 Task: Create a due date automation trigger when advanced on, on the monday before a card is due add basic assigned only to me at 11:00 AM.
Action: Mouse moved to (1231, 82)
Screenshot: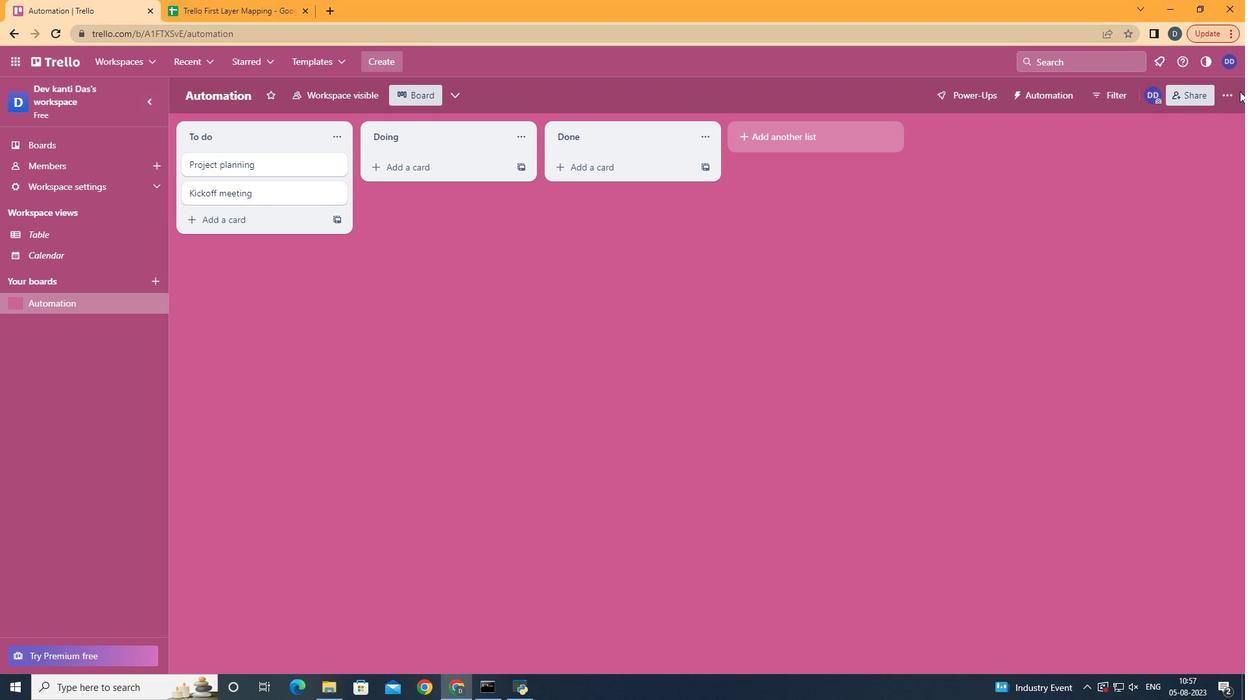 
Action: Mouse pressed left at (1231, 82)
Screenshot: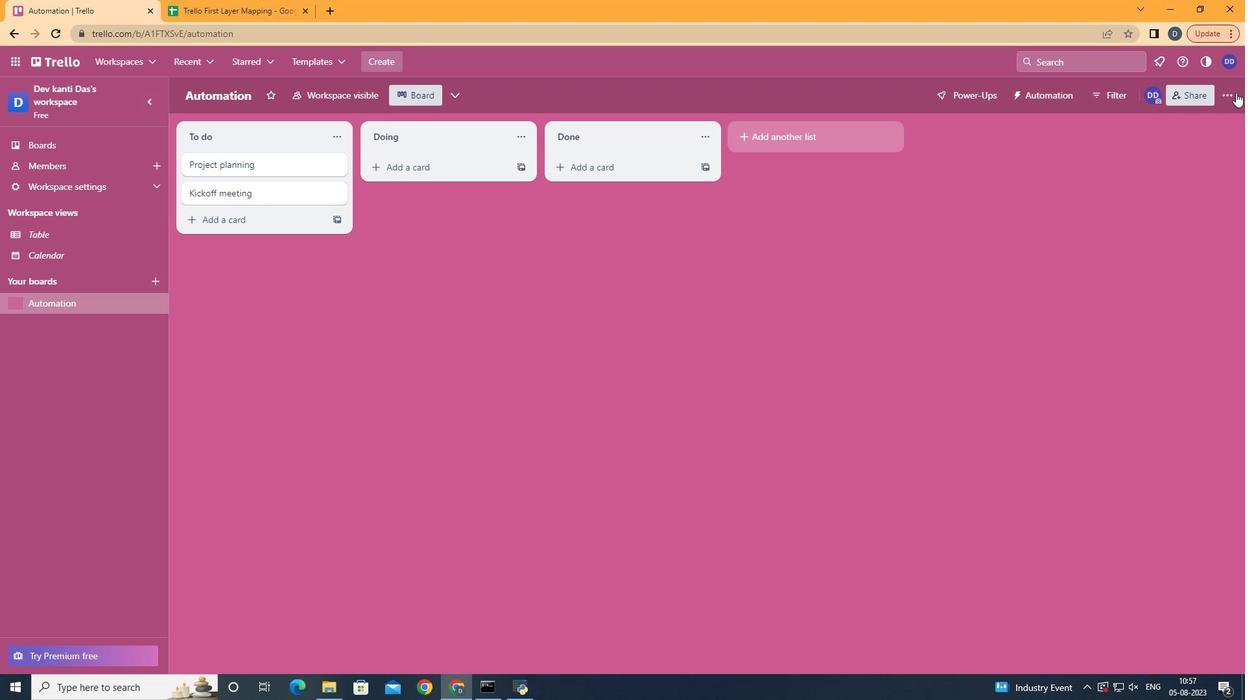 
Action: Mouse moved to (1227, 83)
Screenshot: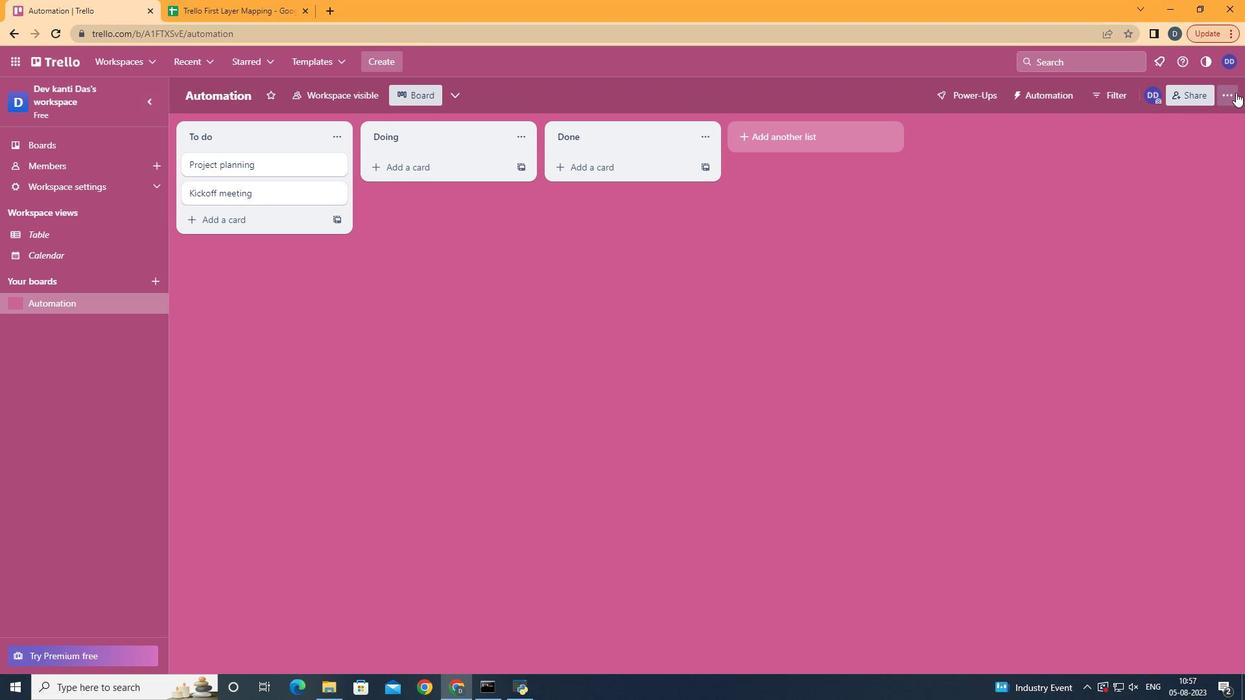 
Action: Mouse pressed left at (1227, 83)
Screenshot: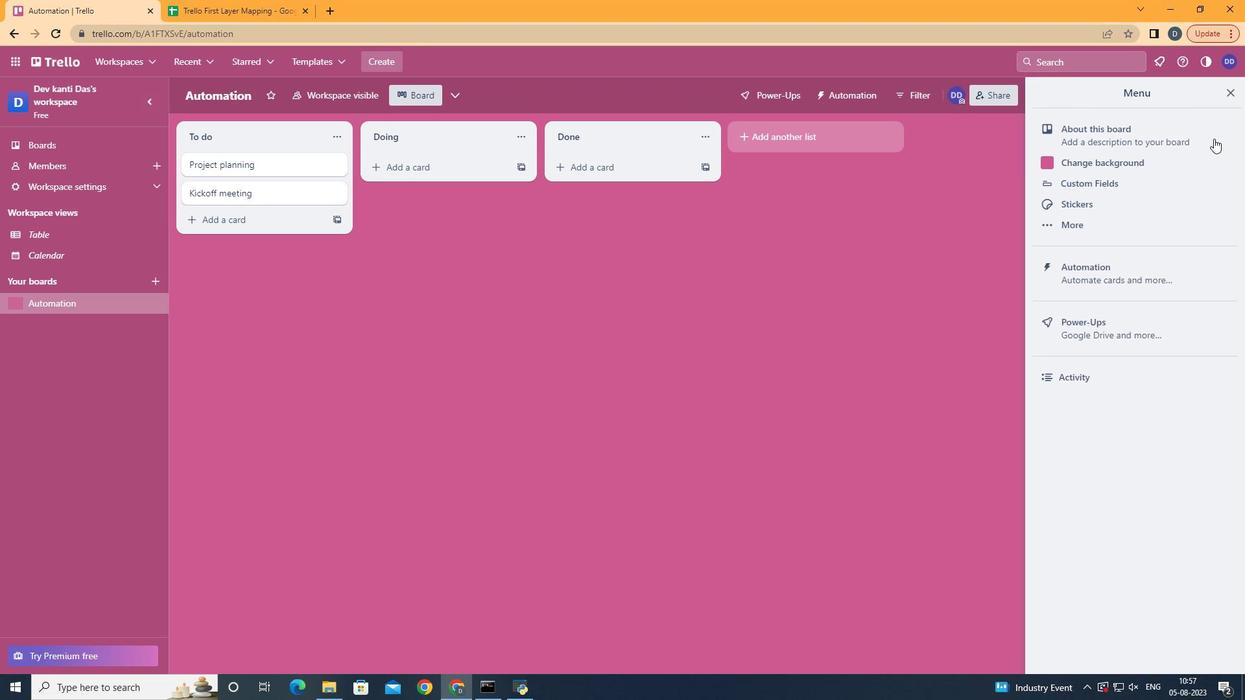
Action: Mouse moved to (1125, 258)
Screenshot: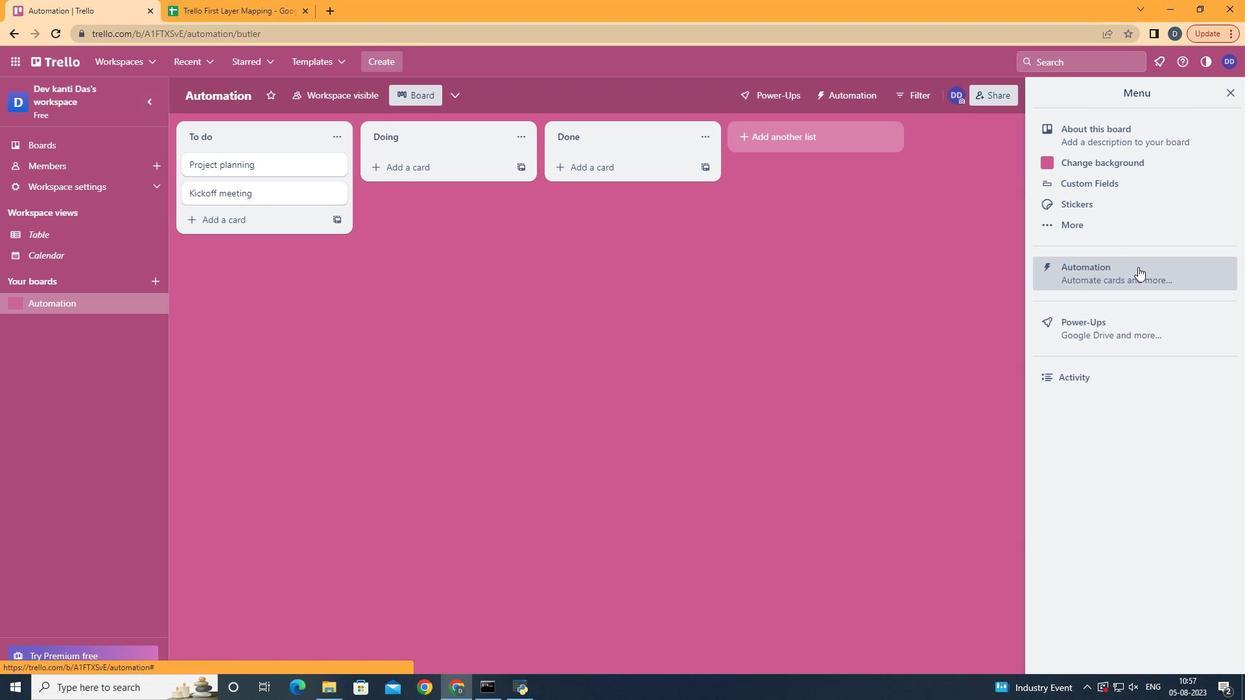 
Action: Mouse pressed left at (1125, 258)
Screenshot: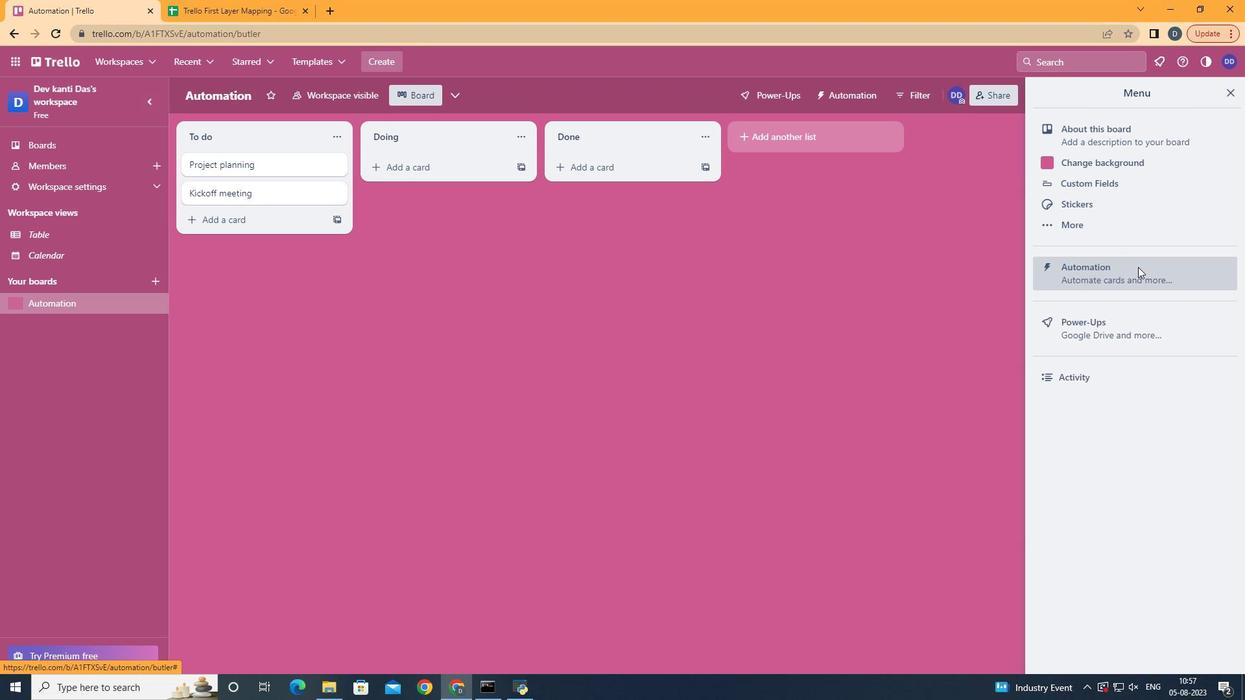 
Action: Mouse moved to (238, 254)
Screenshot: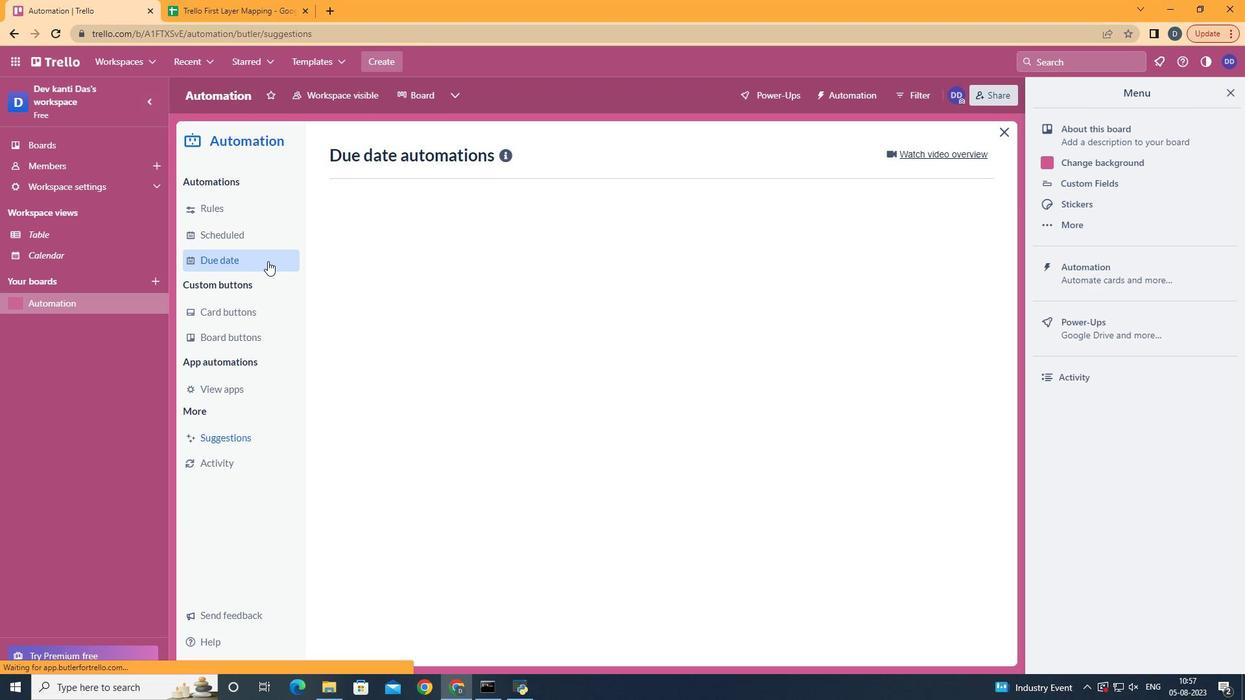 
Action: Mouse pressed left at (238, 254)
Screenshot: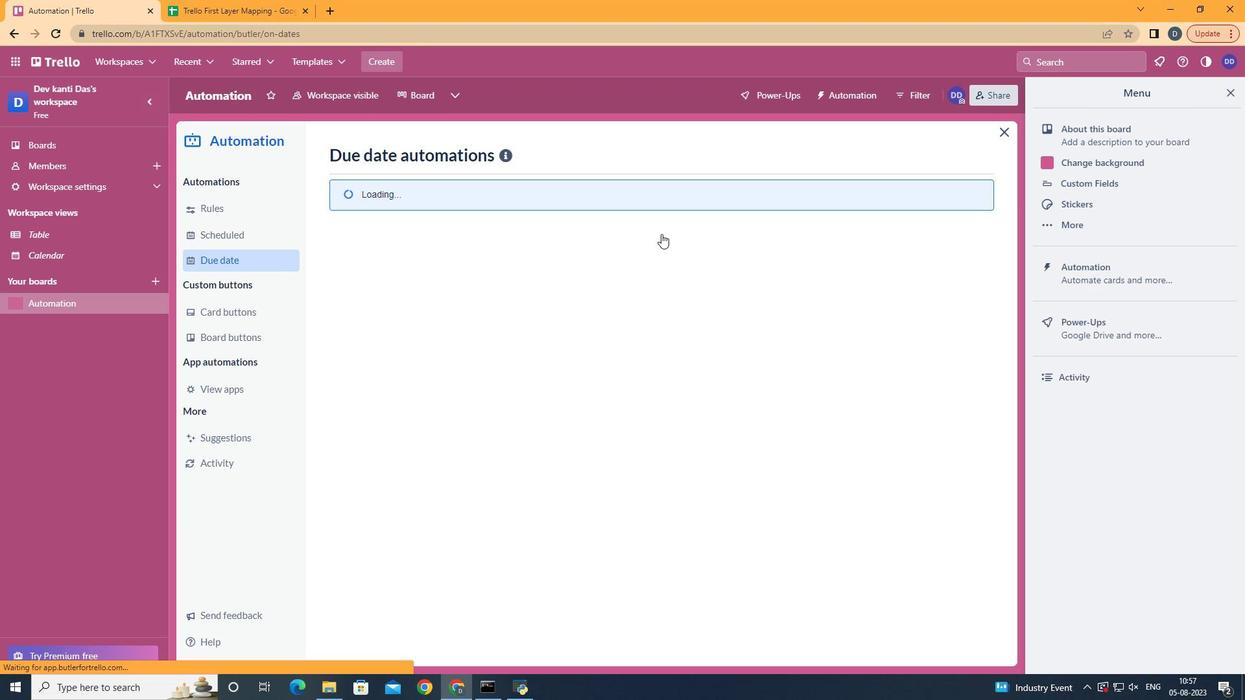 
Action: Mouse moved to (900, 140)
Screenshot: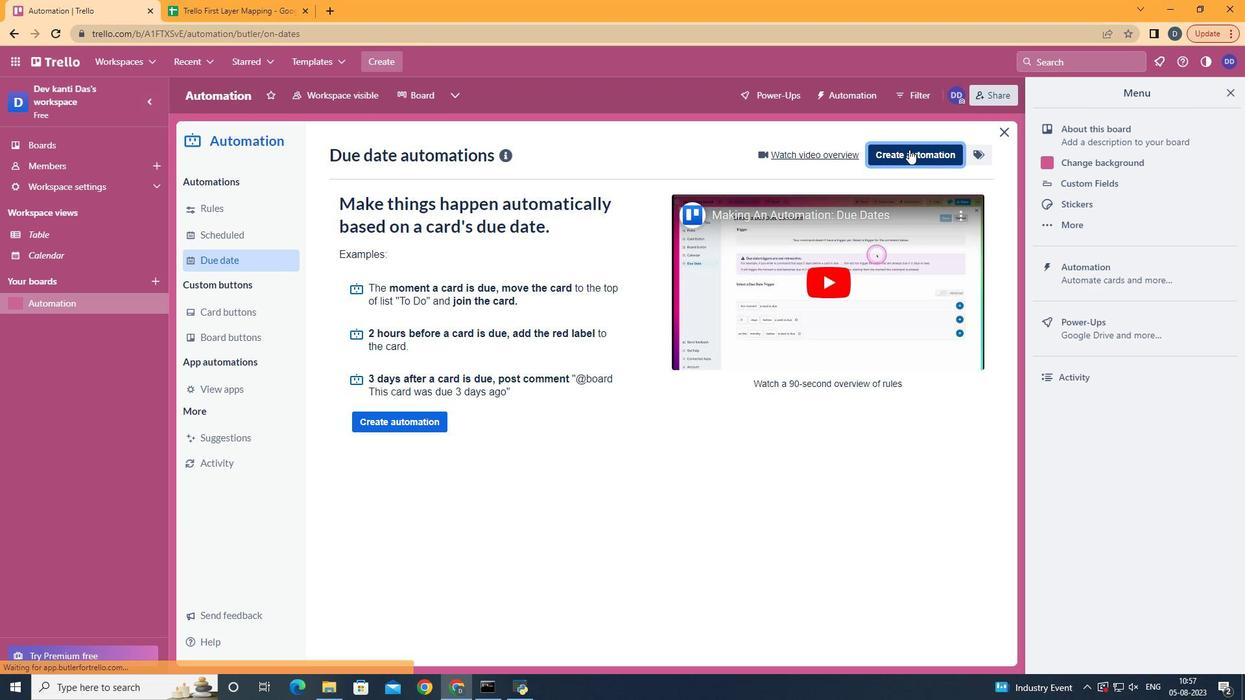 
Action: Mouse pressed left at (900, 140)
Screenshot: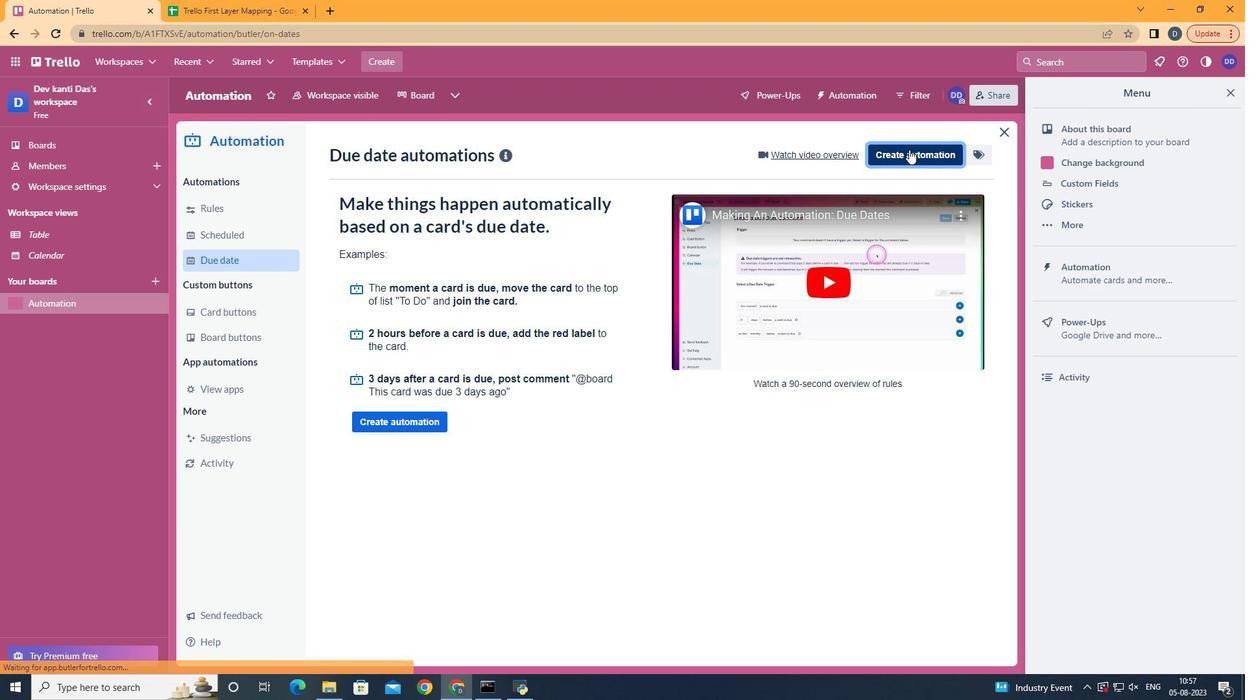 
Action: Mouse moved to (646, 264)
Screenshot: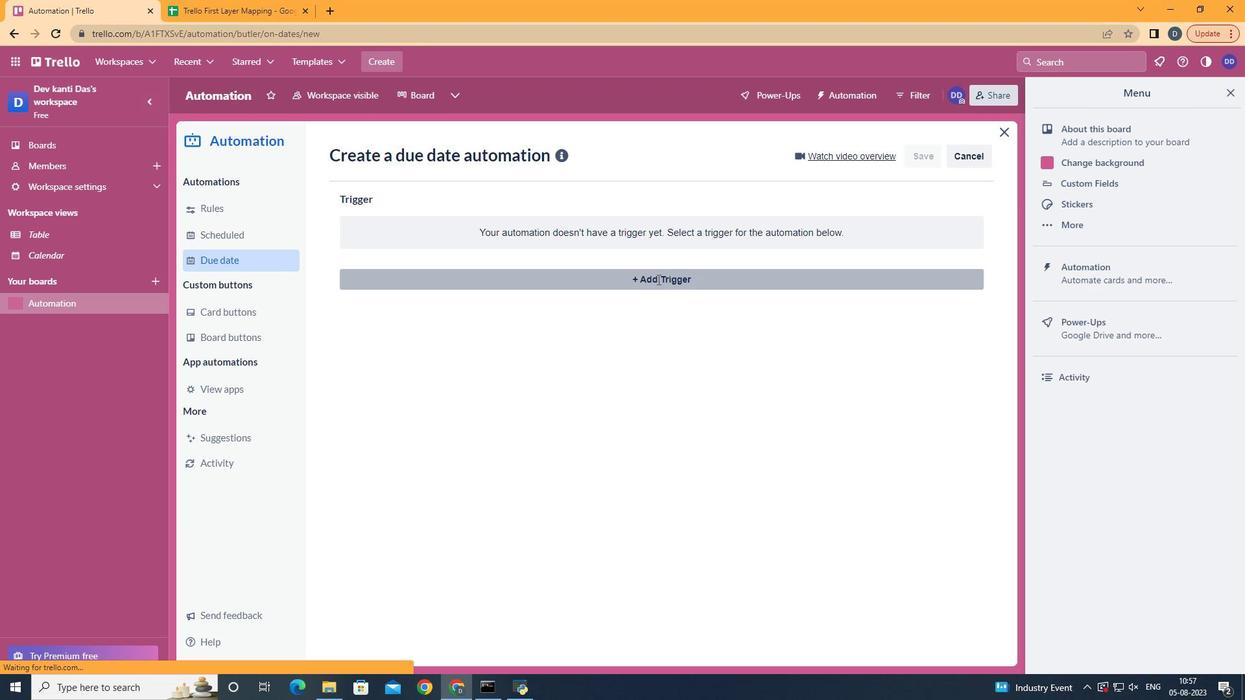 
Action: Mouse pressed left at (646, 264)
Screenshot: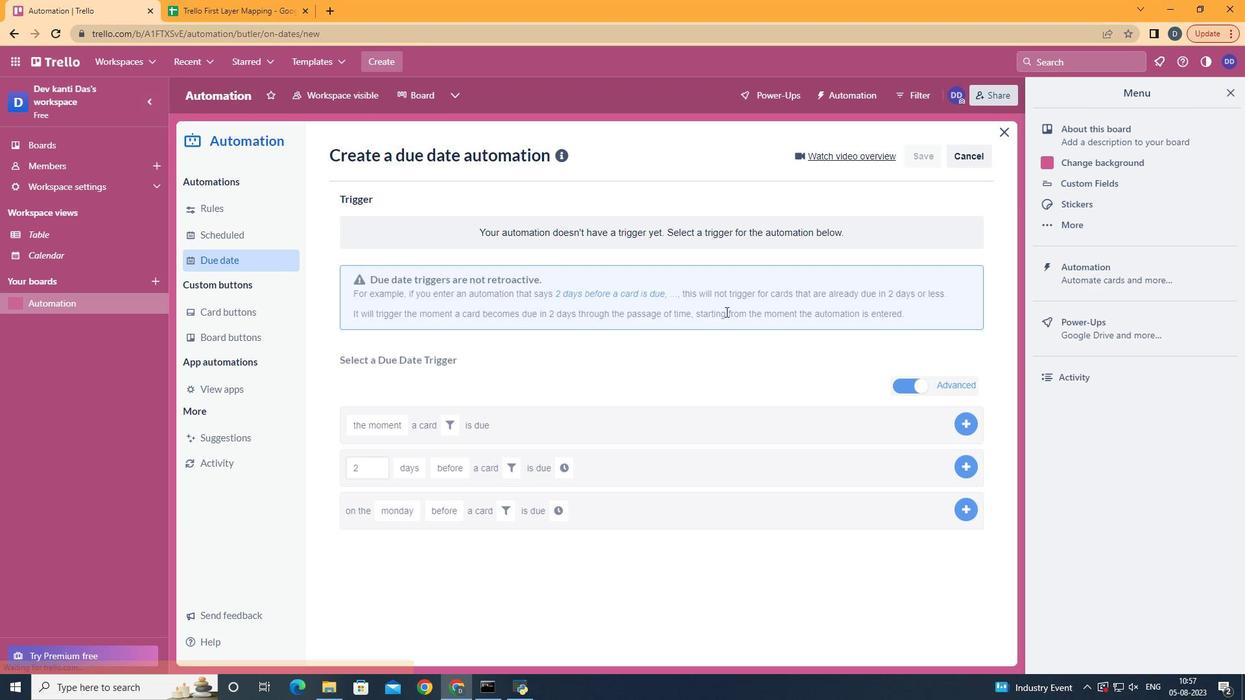 
Action: Mouse moved to (415, 328)
Screenshot: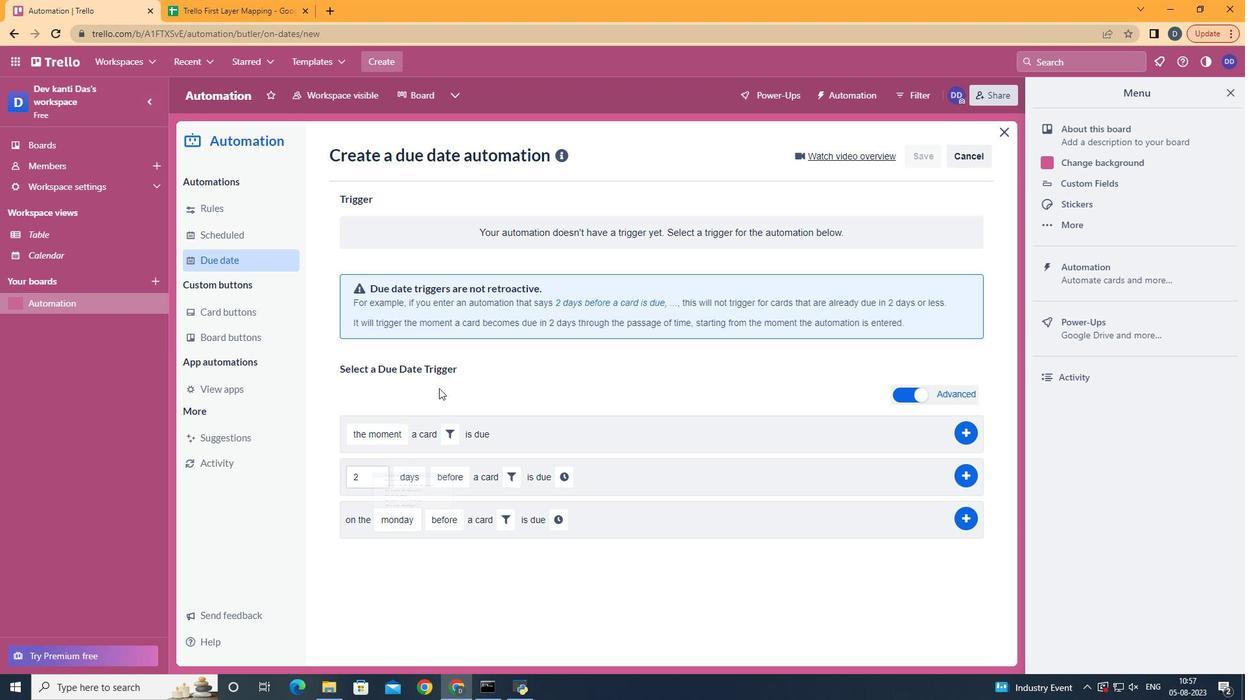 
Action: Mouse pressed left at (415, 328)
Screenshot: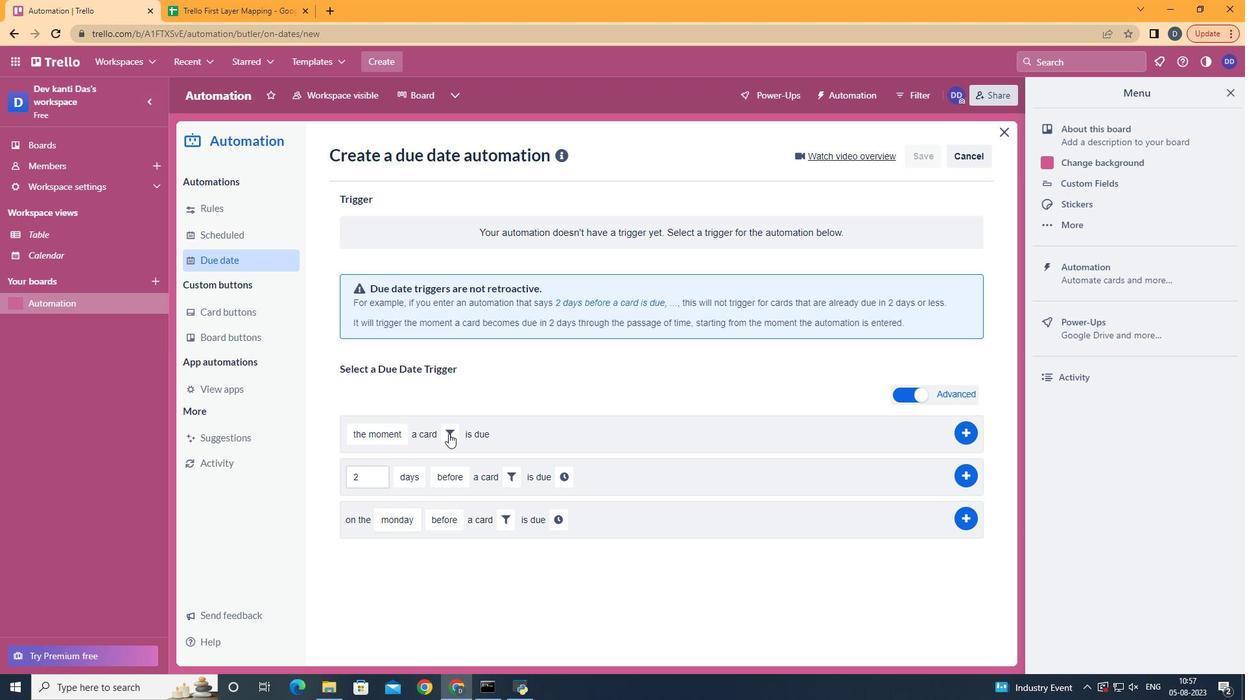 
Action: Mouse moved to (441, 537)
Screenshot: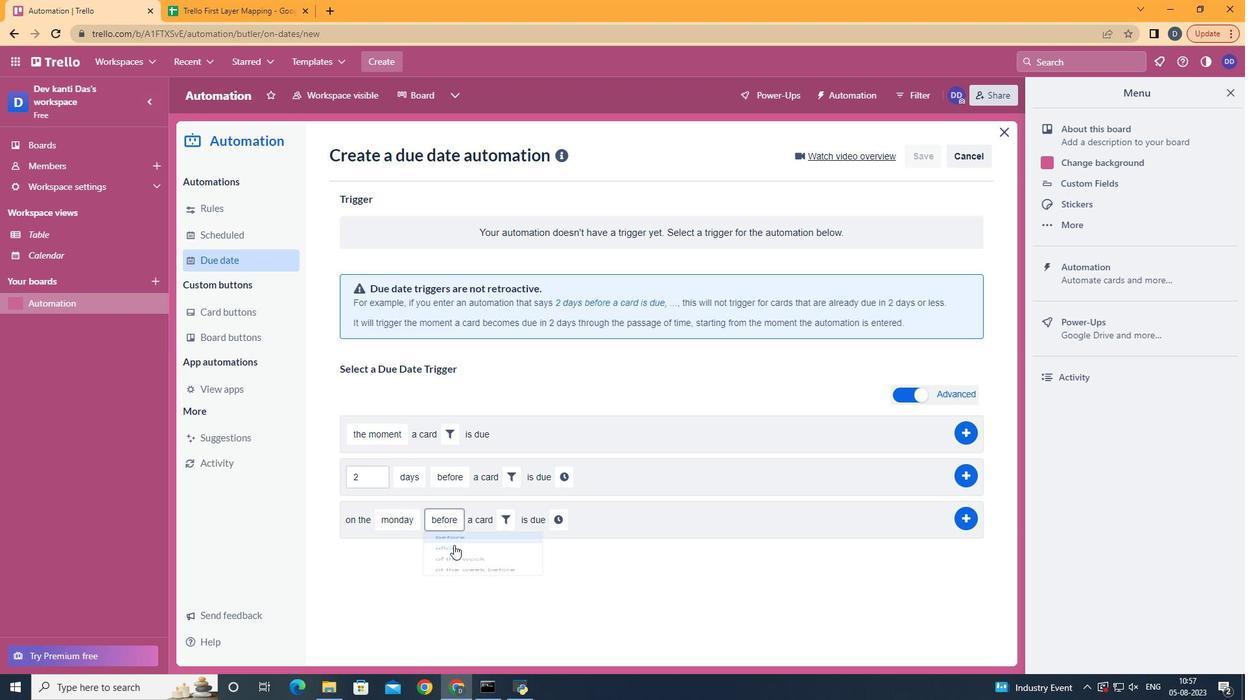 
Action: Mouse pressed left at (441, 537)
Screenshot: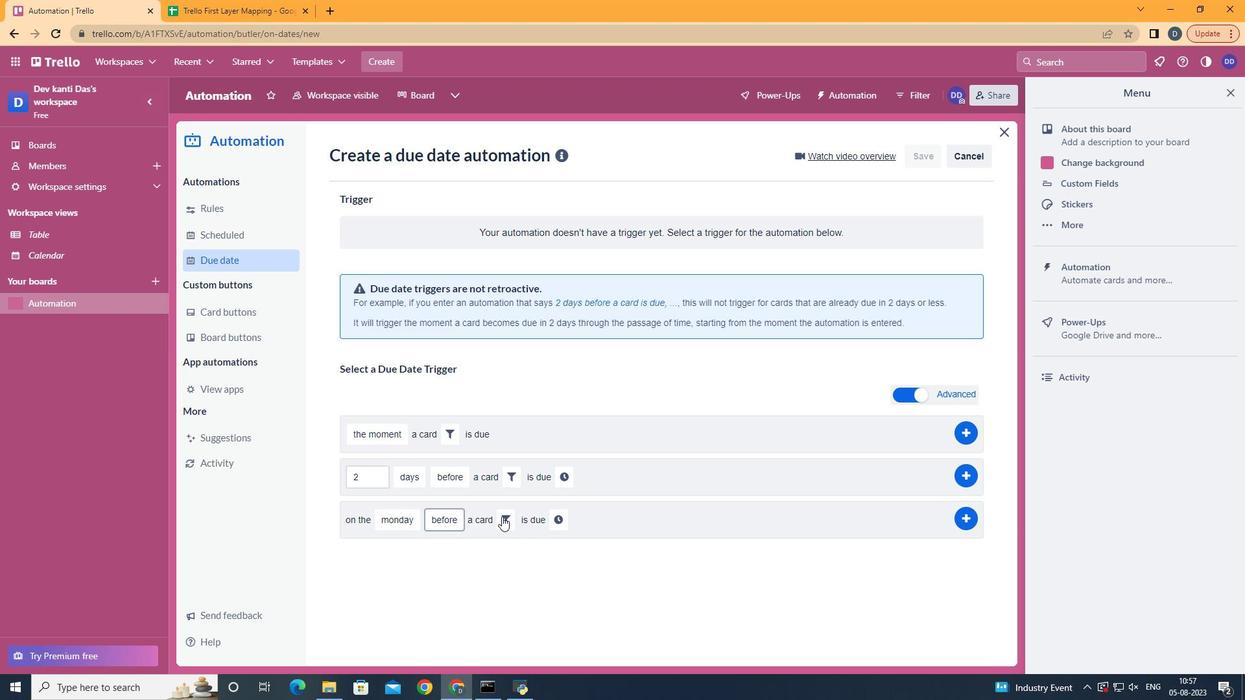 
Action: Mouse moved to (494, 507)
Screenshot: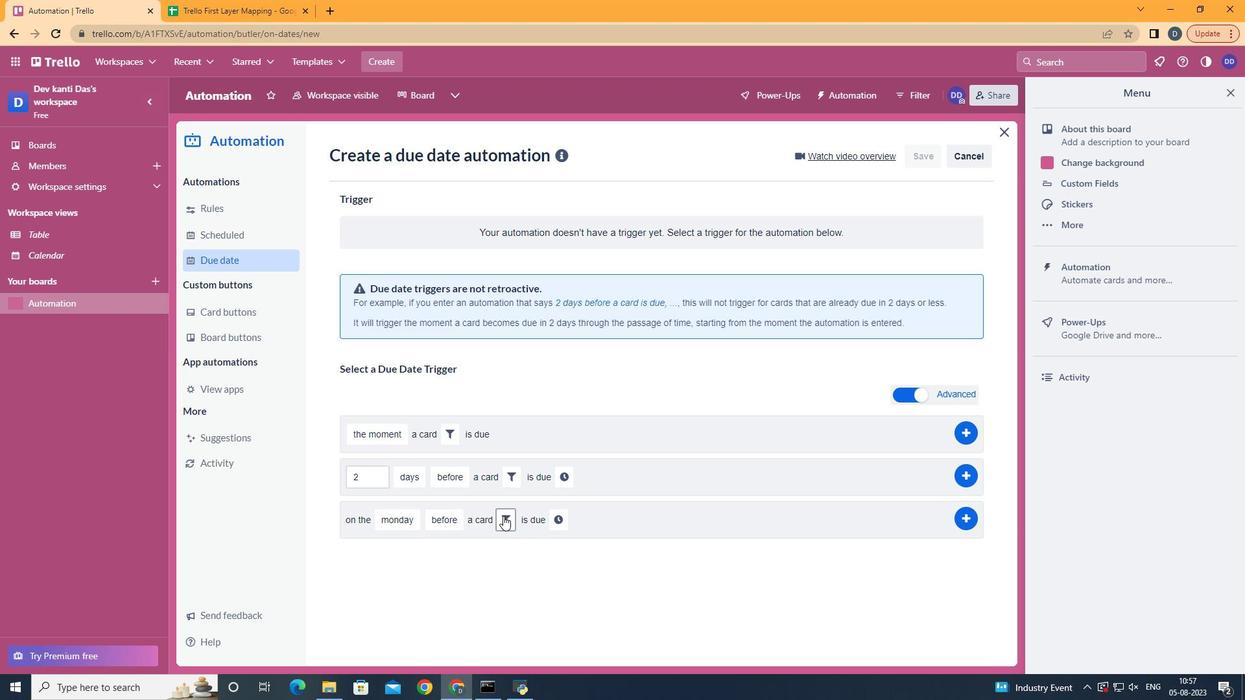 
Action: Mouse pressed left at (494, 507)
Screenshot: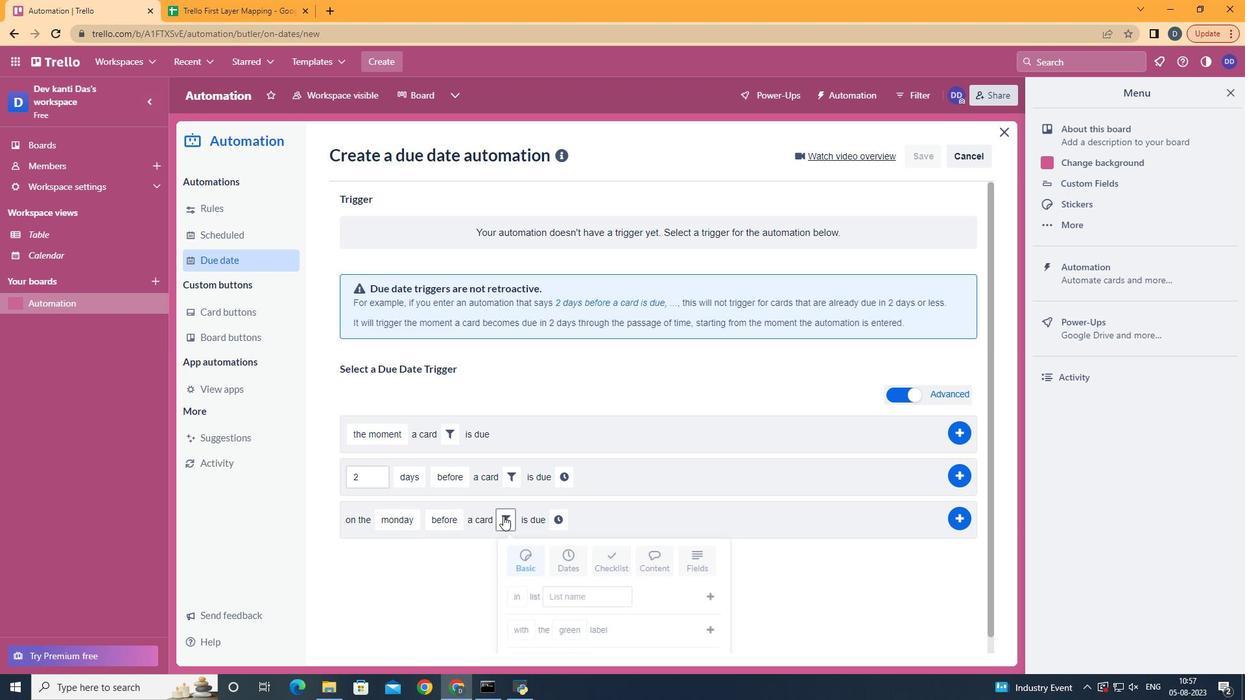 
Action: Mouse moved to (609, 623)
Screenshot: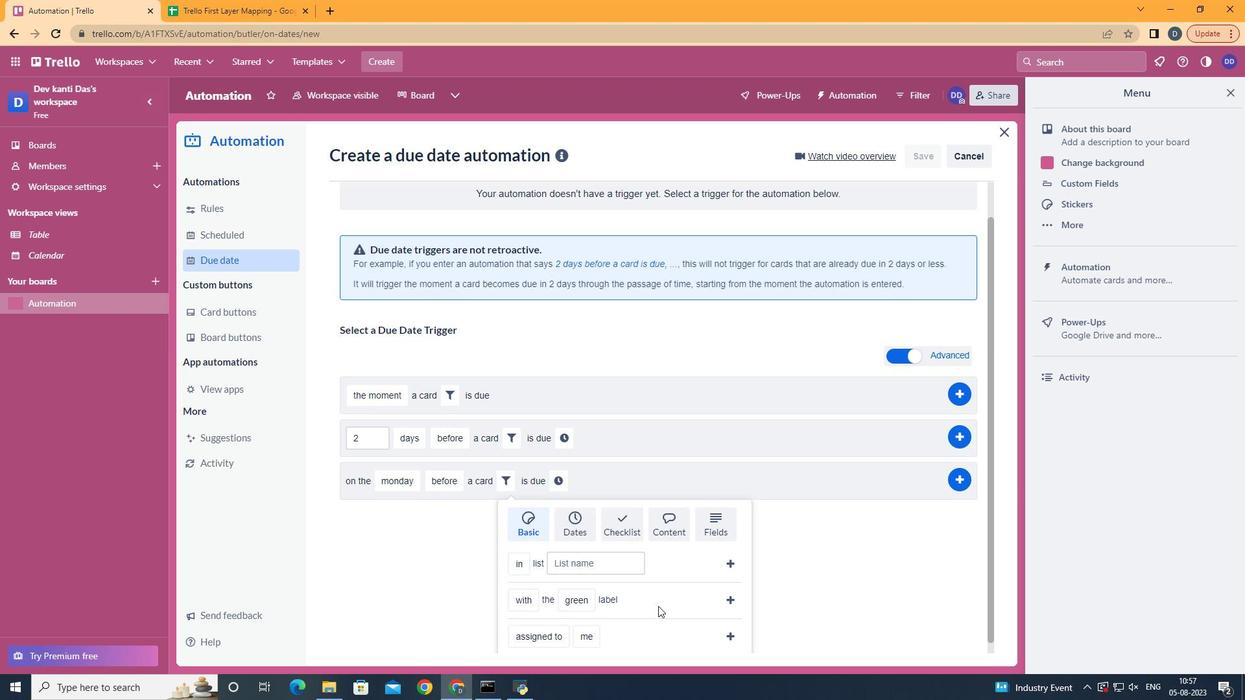 
Action: Mouse scrolled (609, 622) with delta (0, 0)
Screenshot: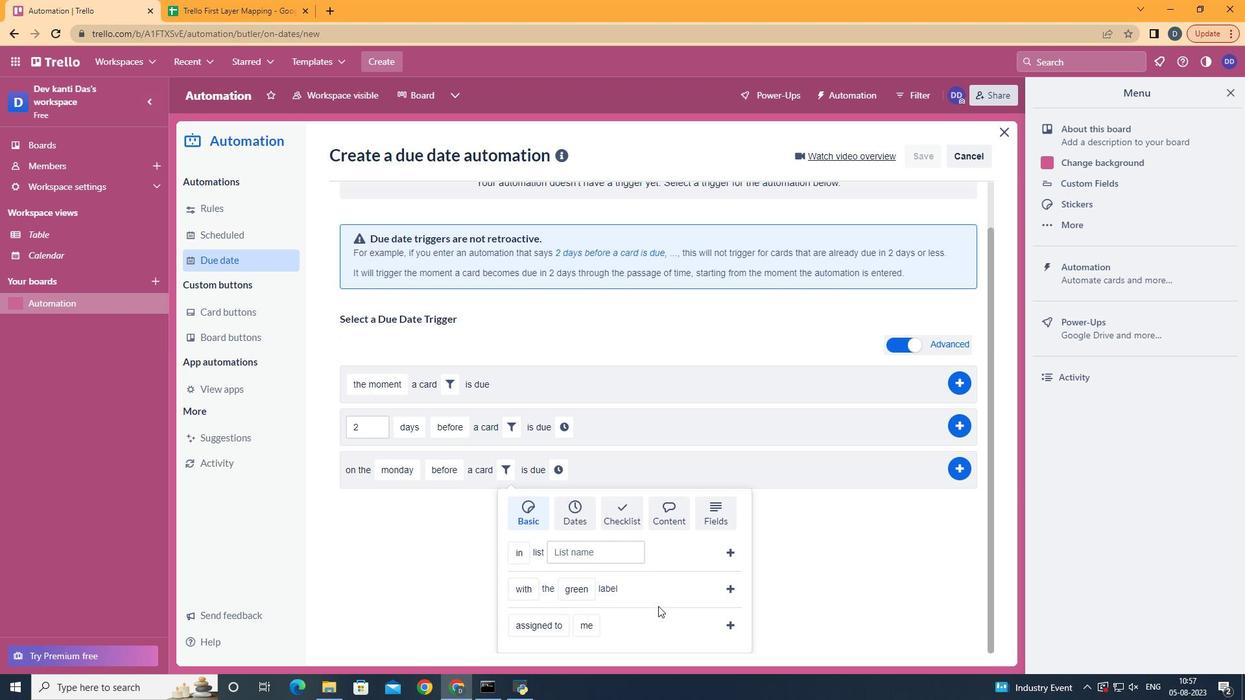 
Action: Mouse scrolled (609, 622) with delta (0, 0)
Screenshot: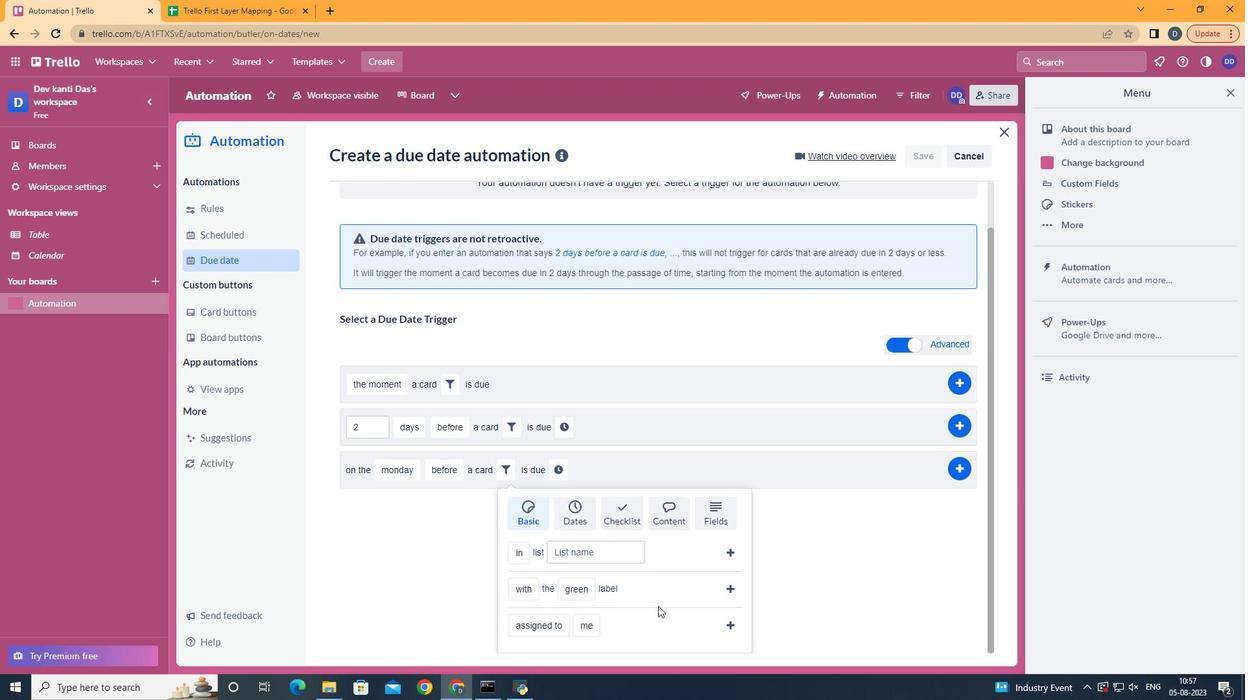 
Action: Mouse scrolled (609, 622) with delta (0, 0)
Screenshot: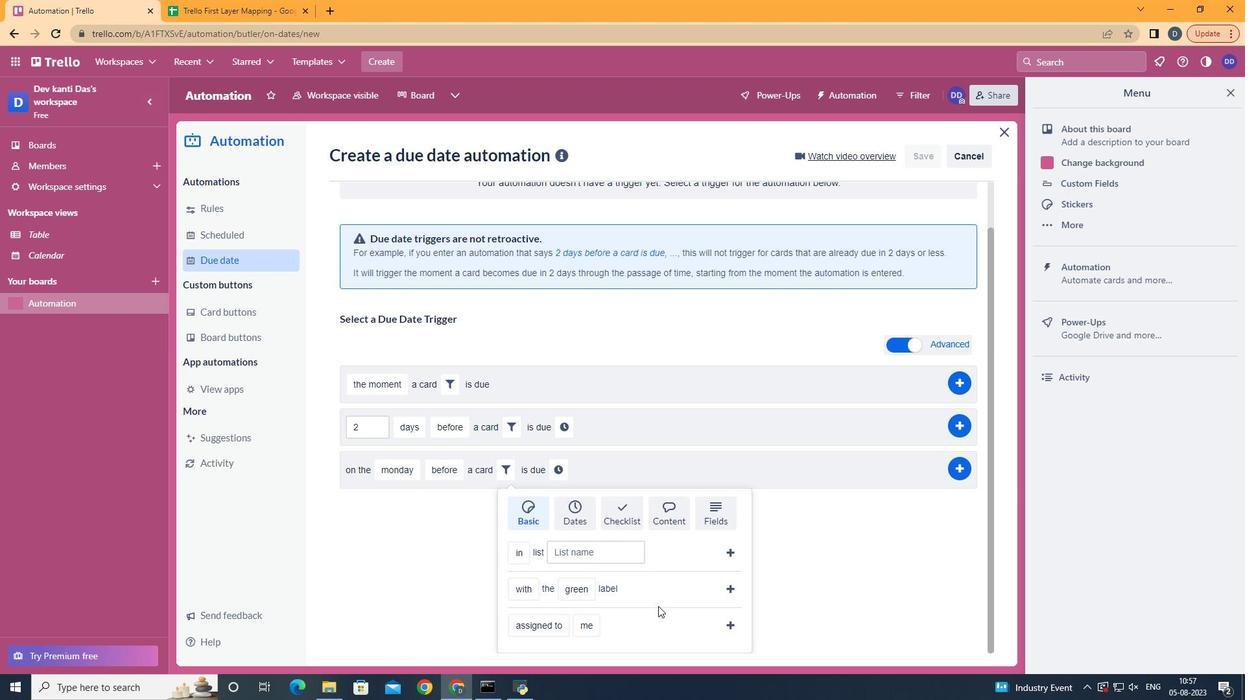 
Action: Mouse scrolled (609, 622) with delta (0, 0)
Screenshot: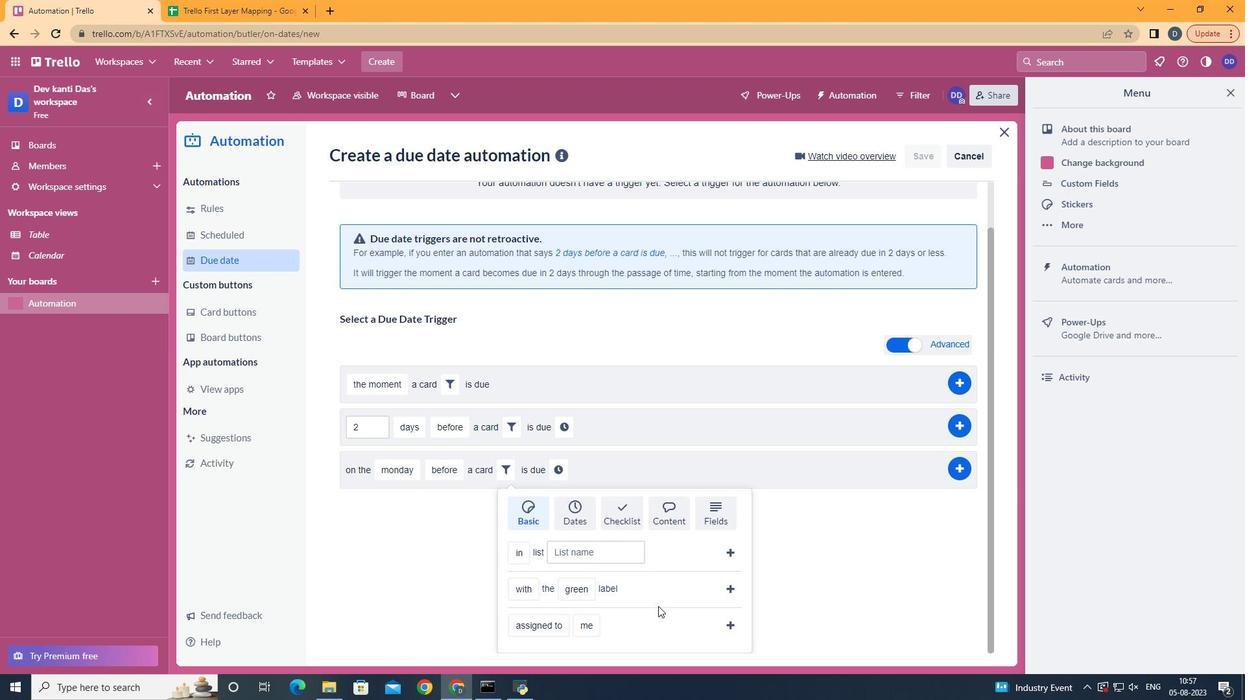 
Action: Mouse scrolled (609, 622) with delta (0, 0)
Screenshot: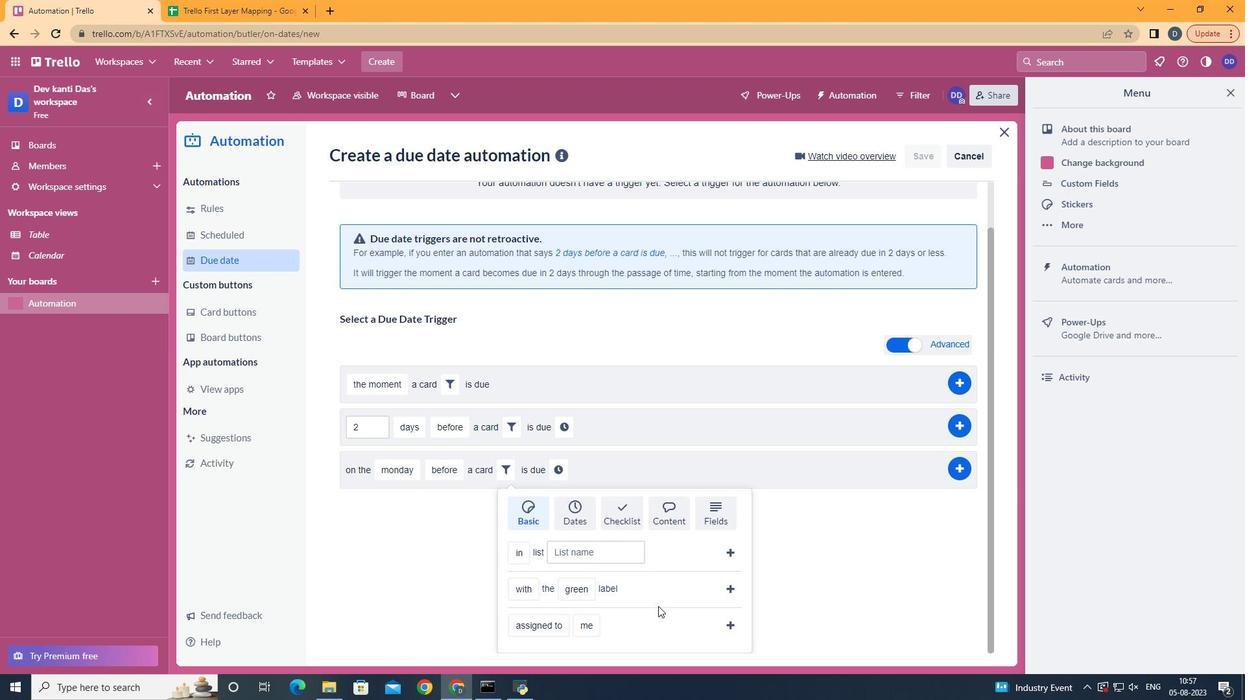 
Action: Mouse moved to (545, 568)
Screenshot: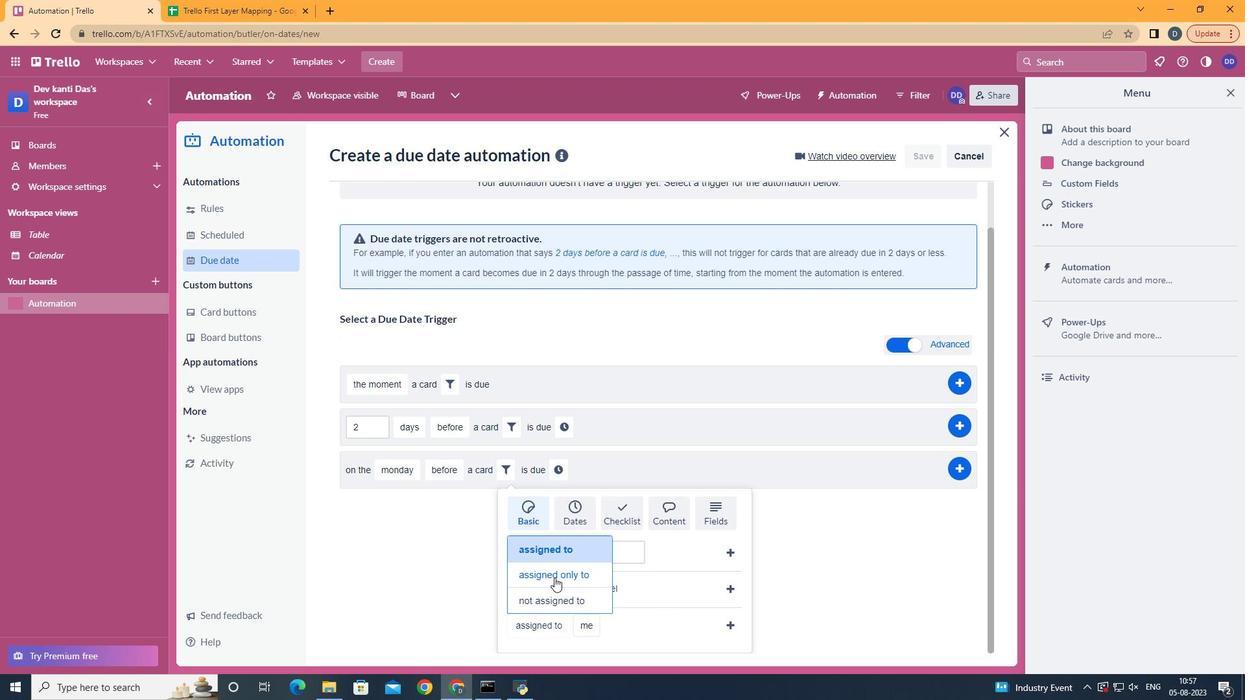 
Action: Mouse pressed left at (545, 568)
Screenshot: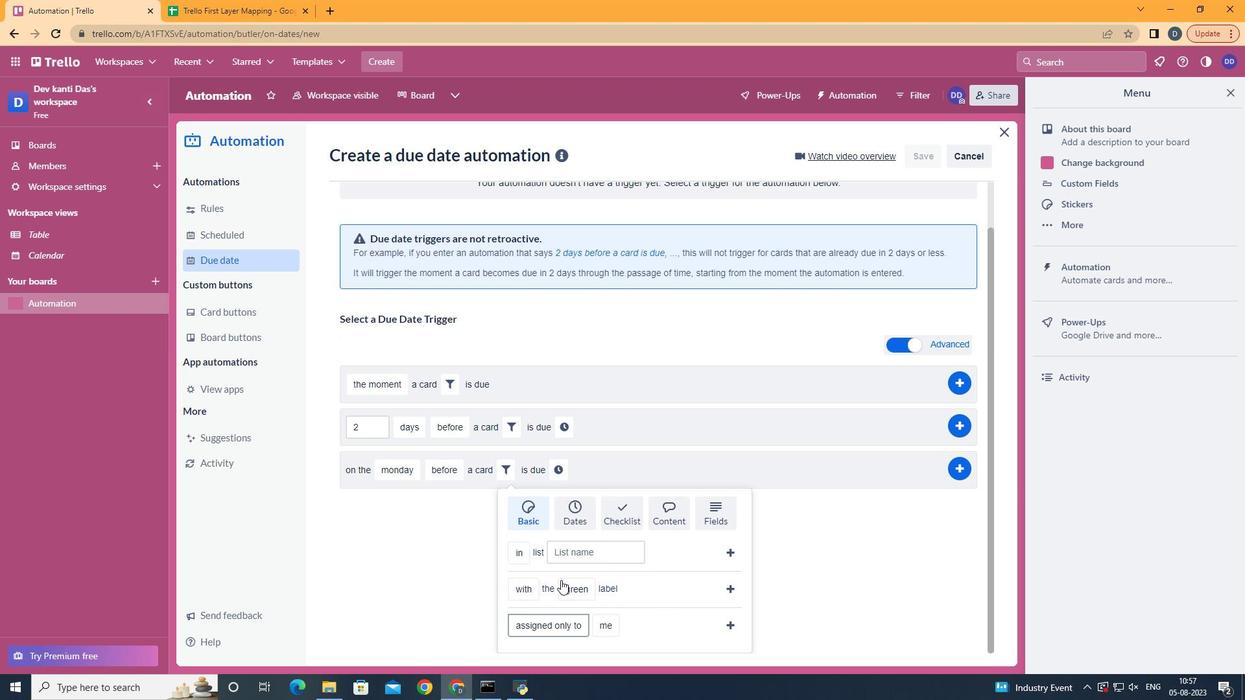 
Action: Mouse moved to (607, 541)
Screenshot: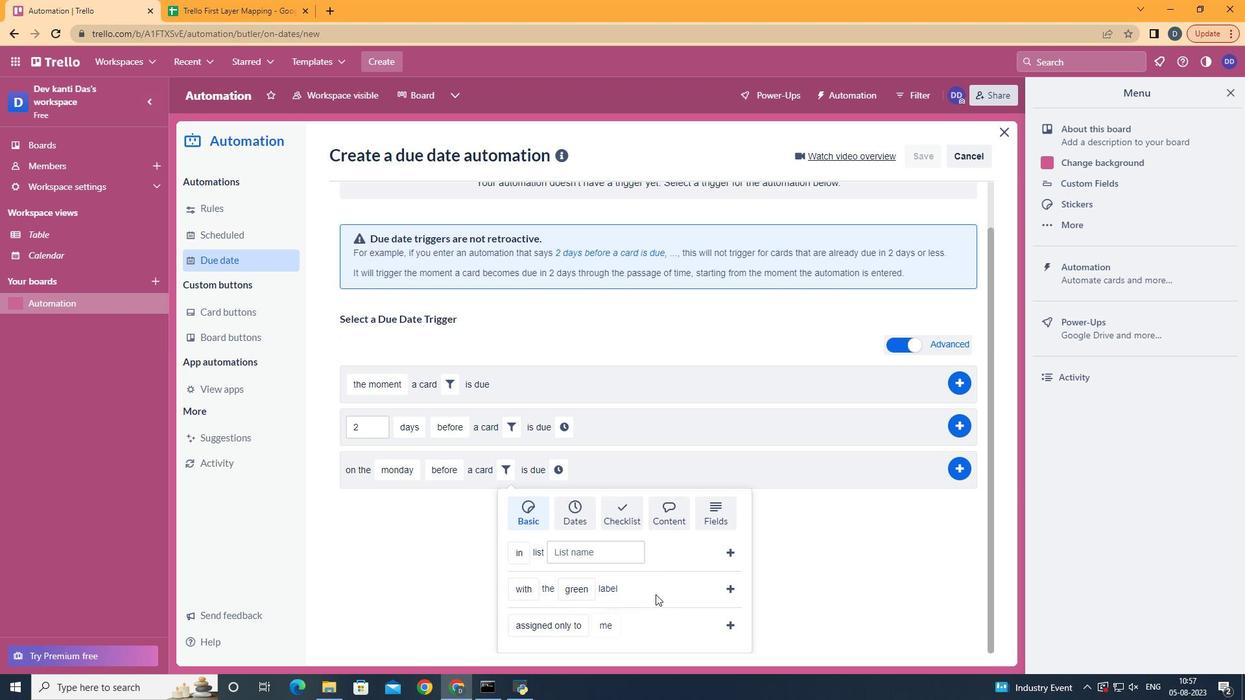 
Action: Mouse pressed left at (607, 541)
Screenshot: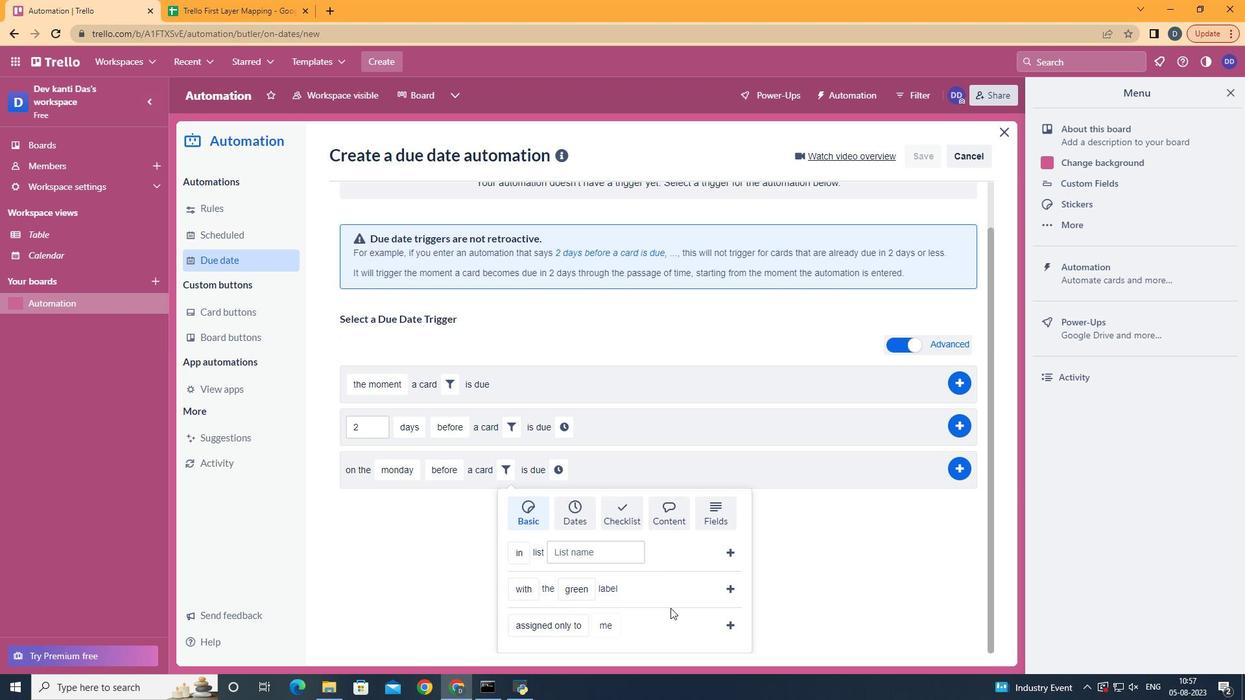
Action: Mouse moved to (716, 614)
Screenshot: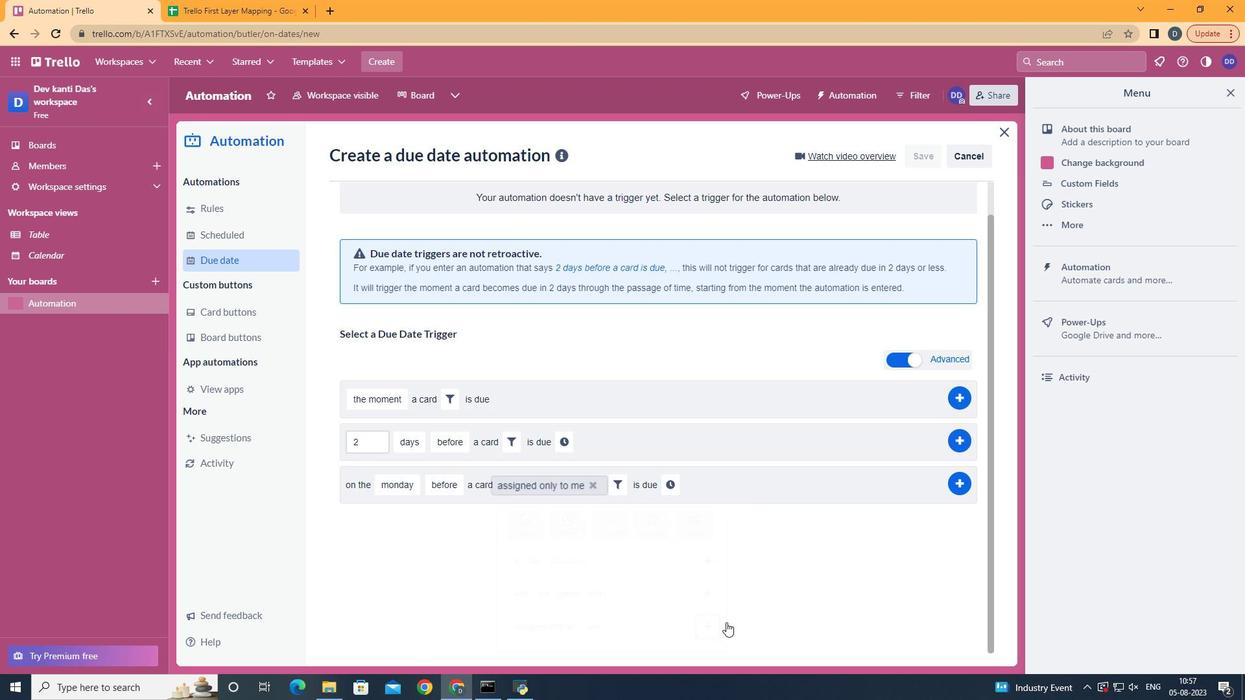 
Action: Mouse pressed left at (716, 614)
Screenshot: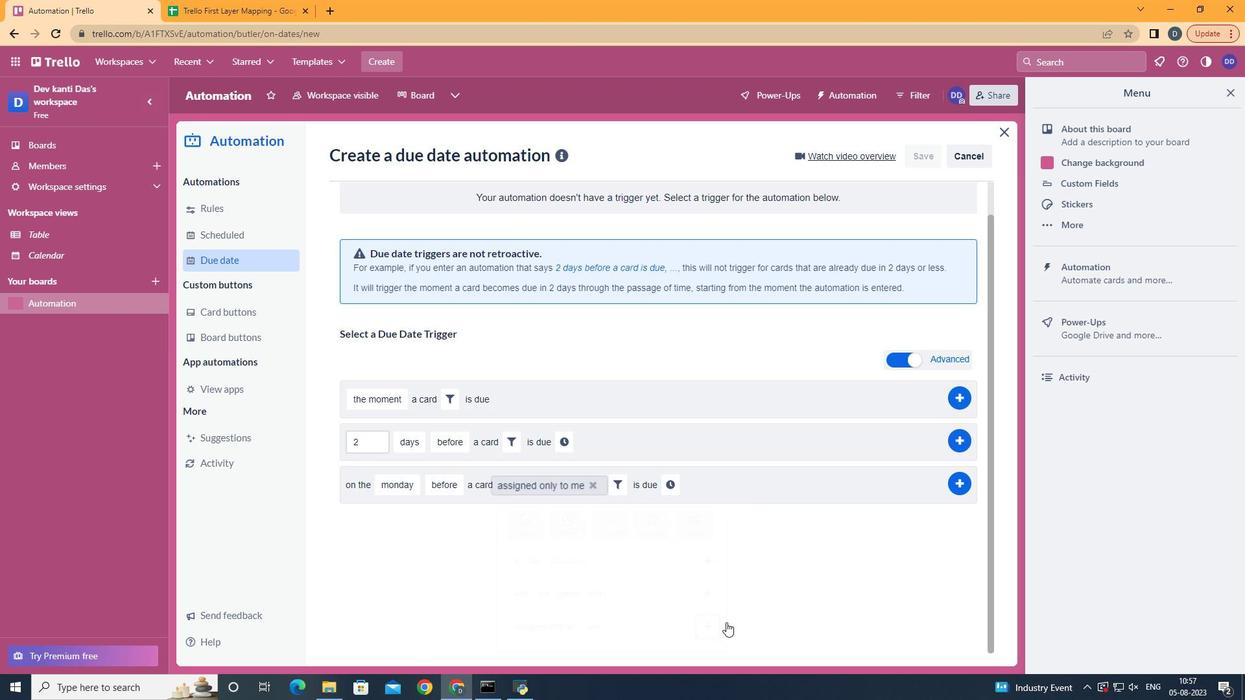 
Action: Mouse moved to (659, 509)
Screenshot: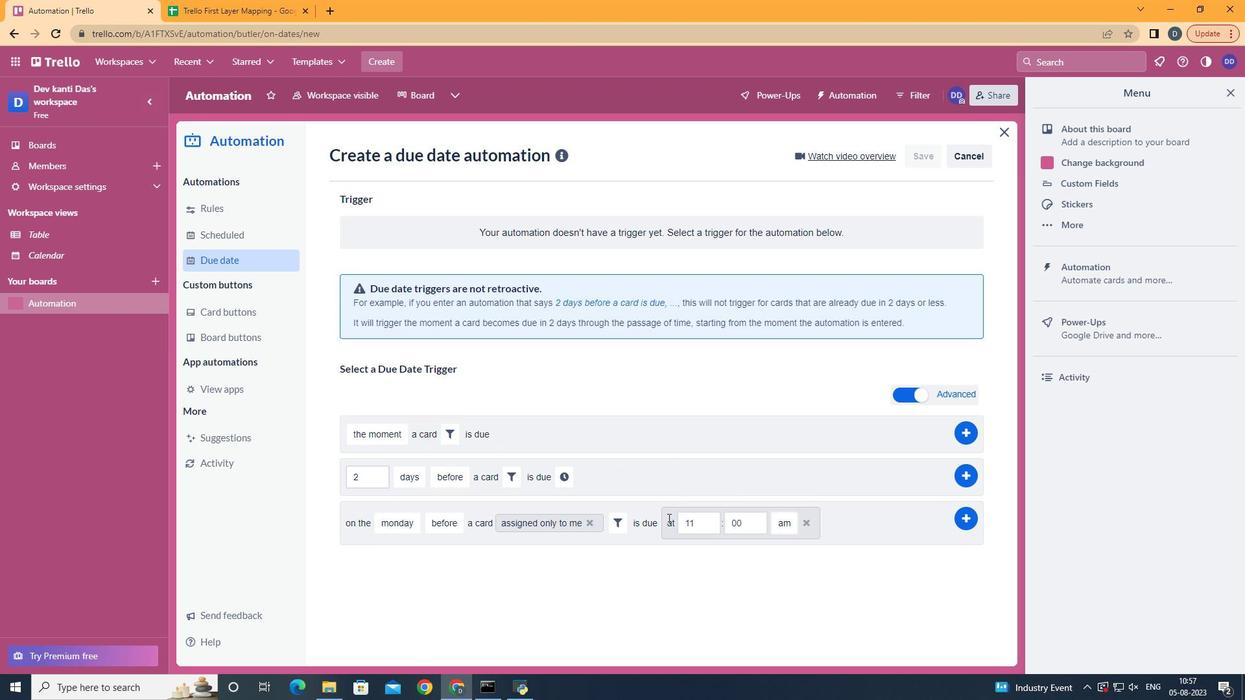 
Action: Mouse pressed left at (659, 509)
Screenshot: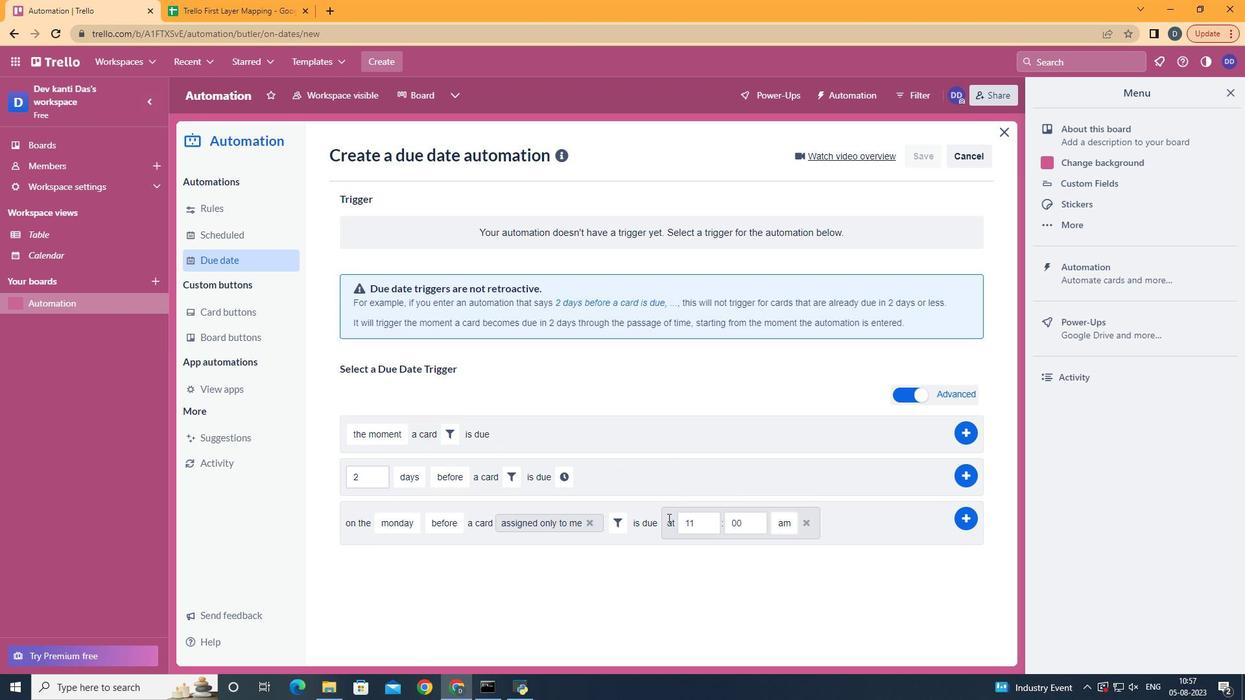 
Action: Mouse moved to (963, 509)
Screenshot: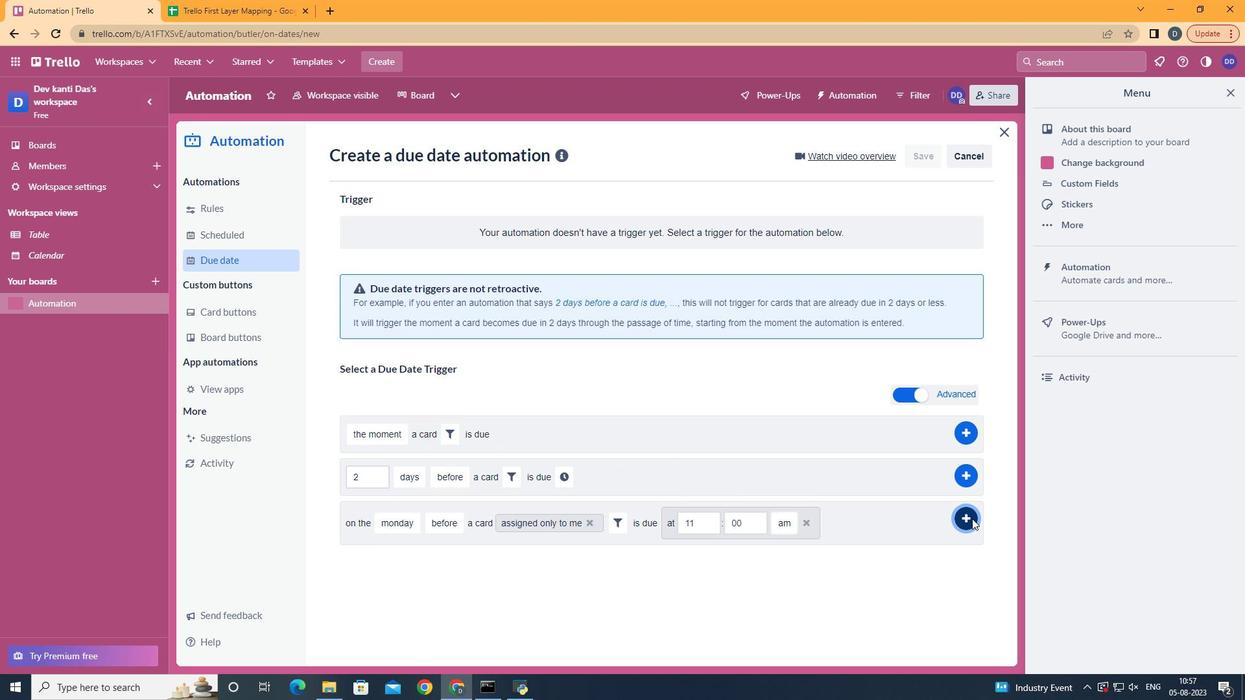 
Action: Mouse pressed left at (963, 509)
Screenshot: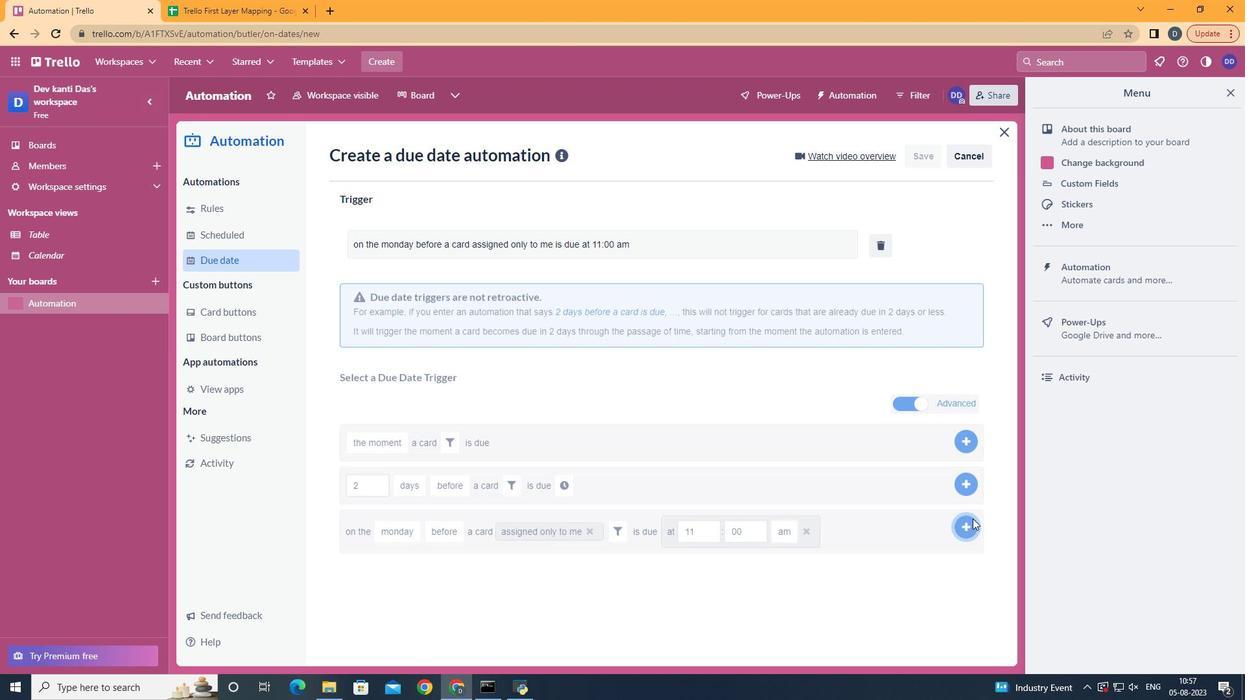 
Action: Mouse moved to (682, 264)
Screenshot: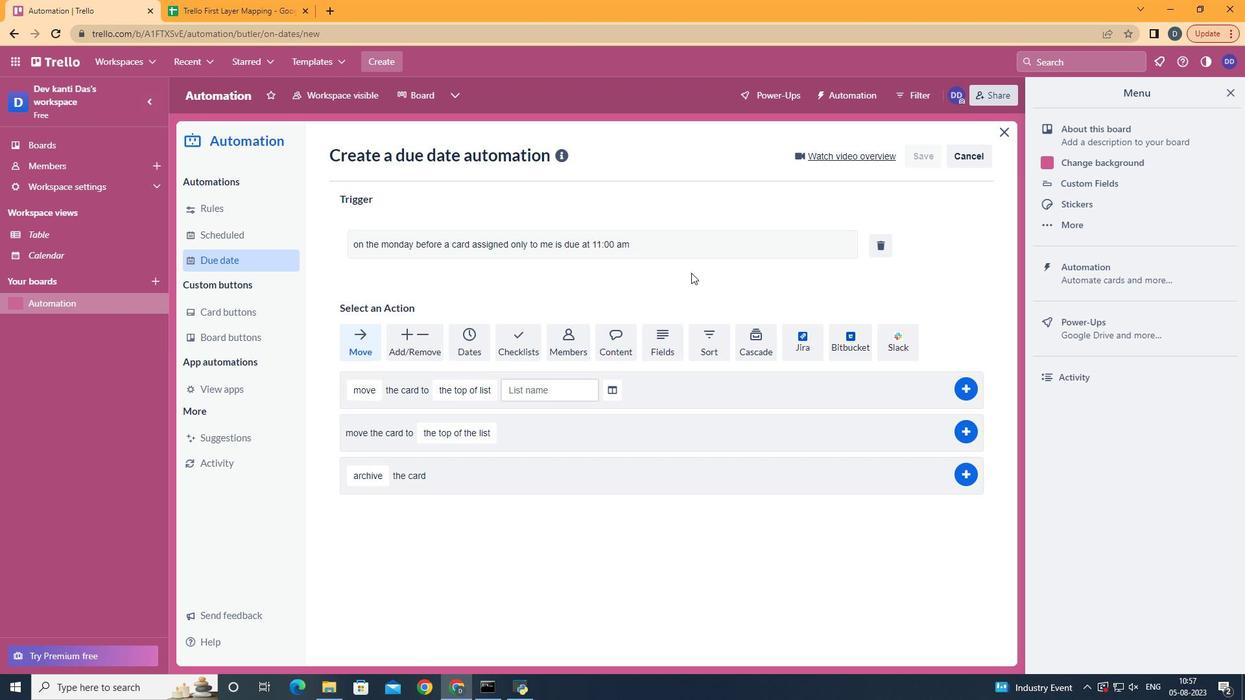 
